 Task: Create a due date automation trigger when advanced on, 2 working days before a card is due add fields with custom field "Resume" set at 11:00 AM.
Action: Mouse moved to (992, 74)
Screenshot: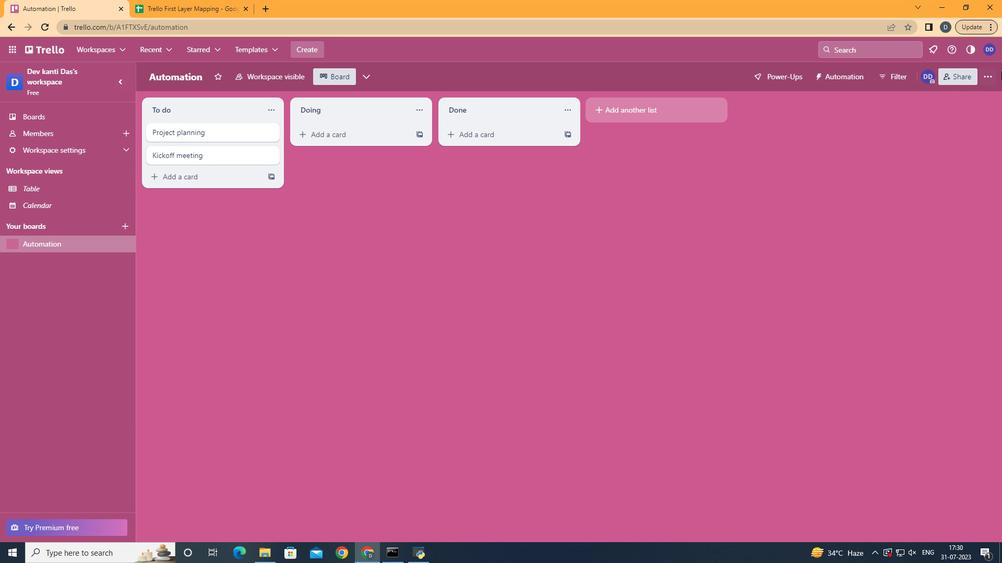 
Action: Mouse pressed left at (992, 74)
Screenshot: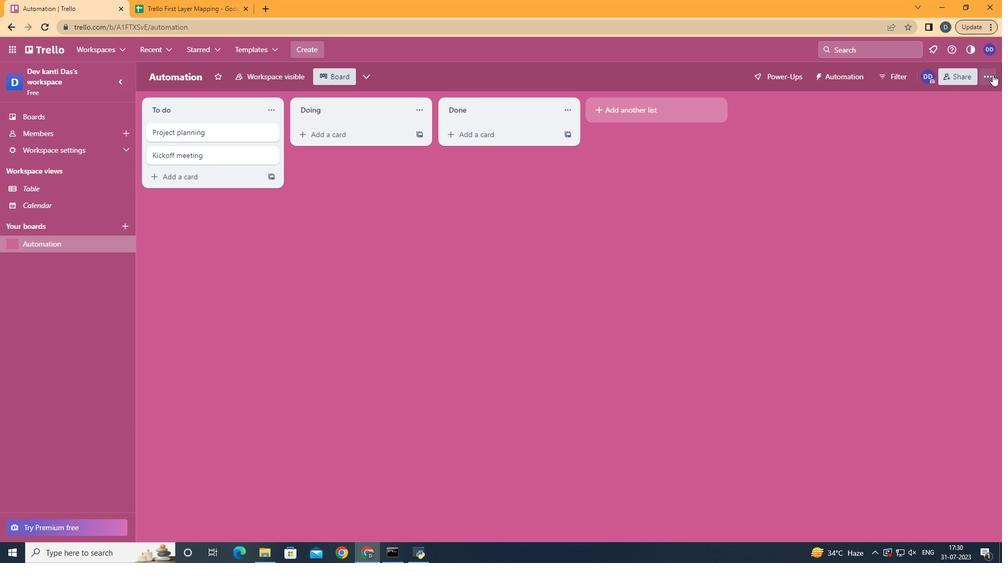 
Action: Mouse moved to (944, 214)
Screenshot: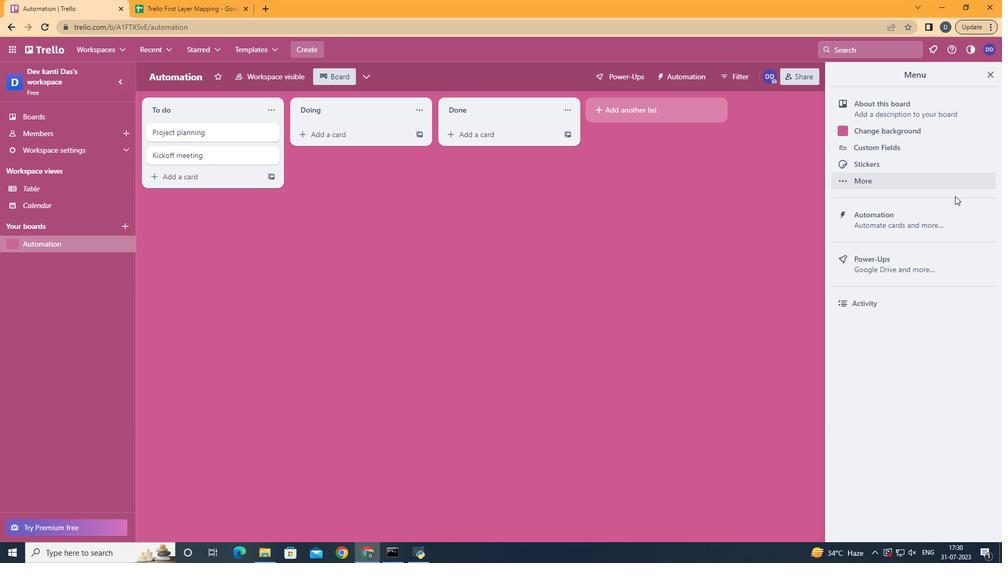 
Action: Mouse pressed left at (944, 214)
Screenshot: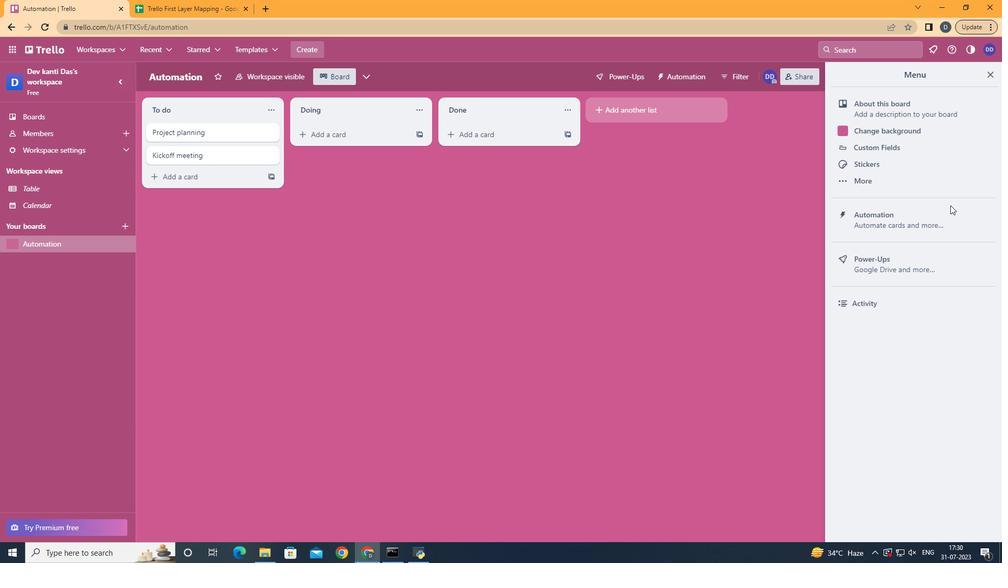 
Action: Mouse moved to (195, 204)
Screenshot: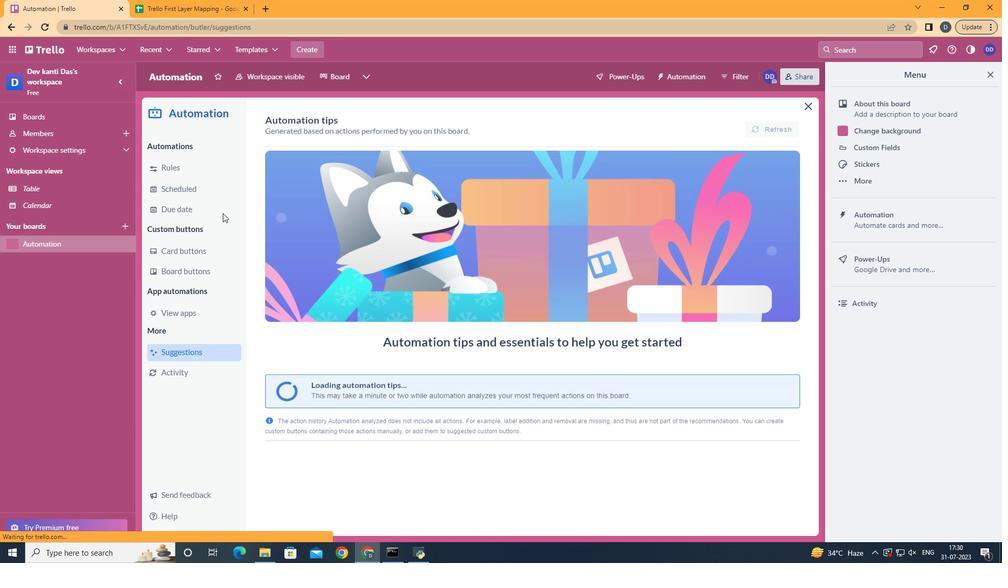 
Action: Mouse pressed left at (195, 204)
Screenshot: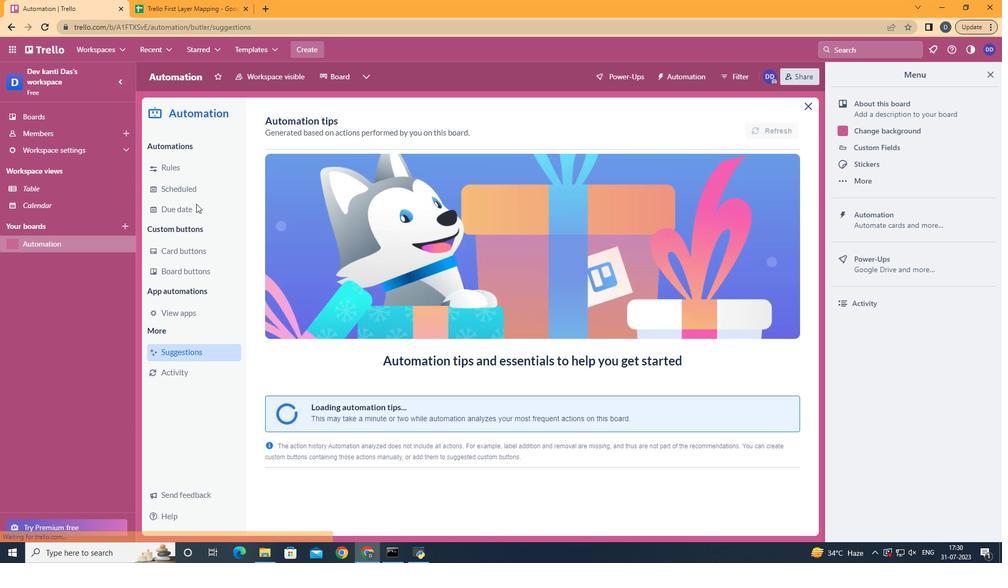 
Action: Mouse moved to (737, 128)
Screenshot: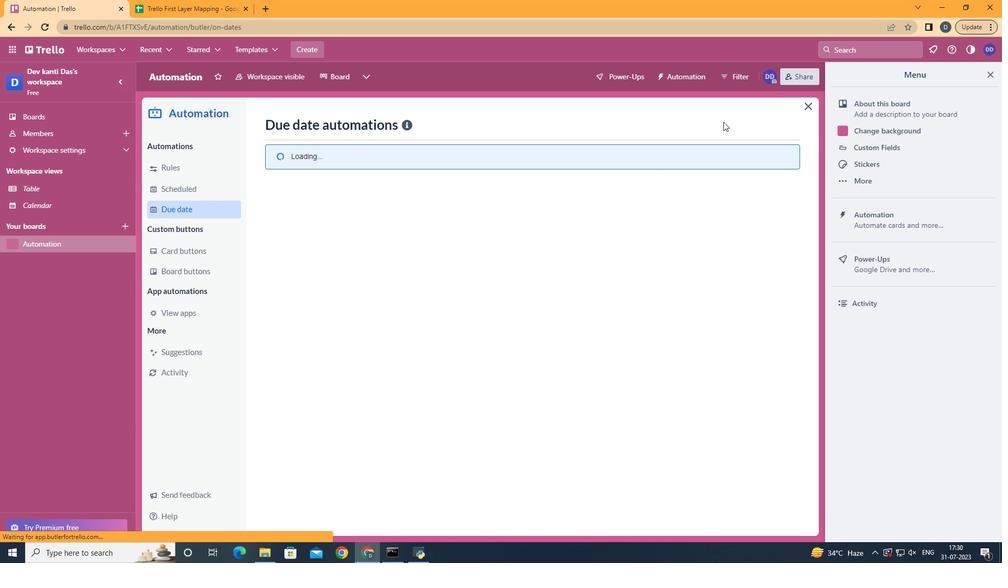 
Action: Mouse pressed left at (737, 128)
Screenshot: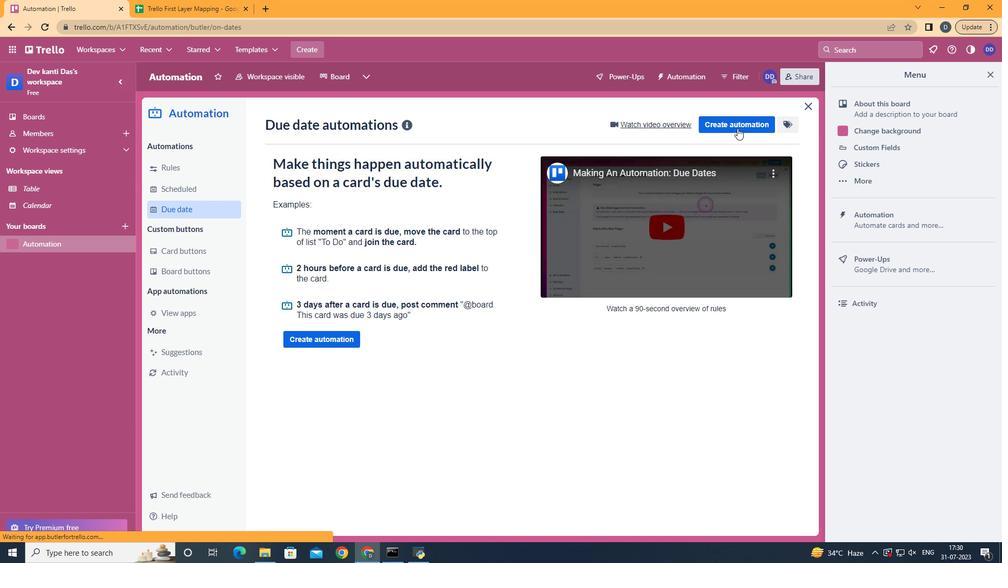 
Action: Mouse moved to (553, 221)
Screenshot: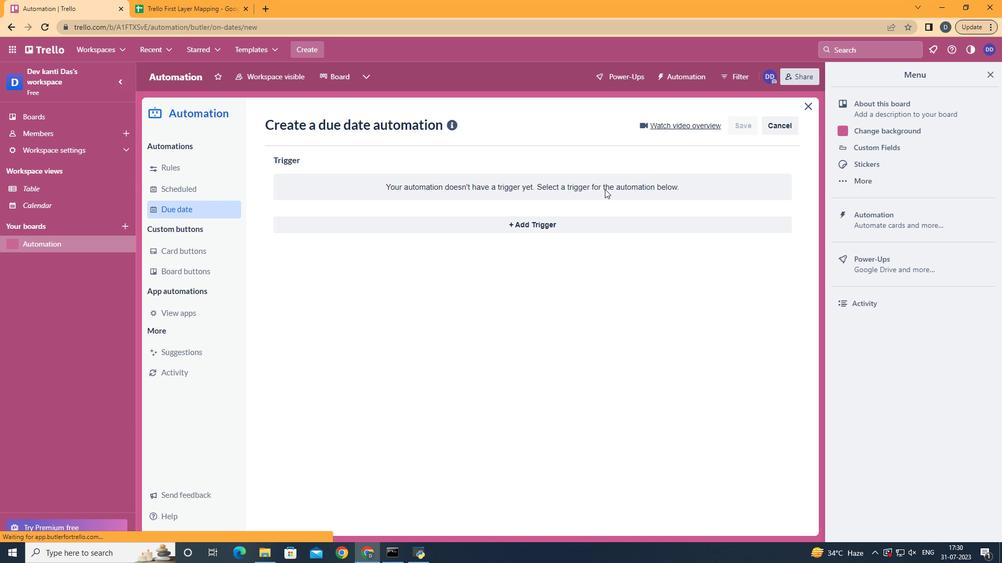 
Action: Mouse pressed left at (553, 221)
Screenshot: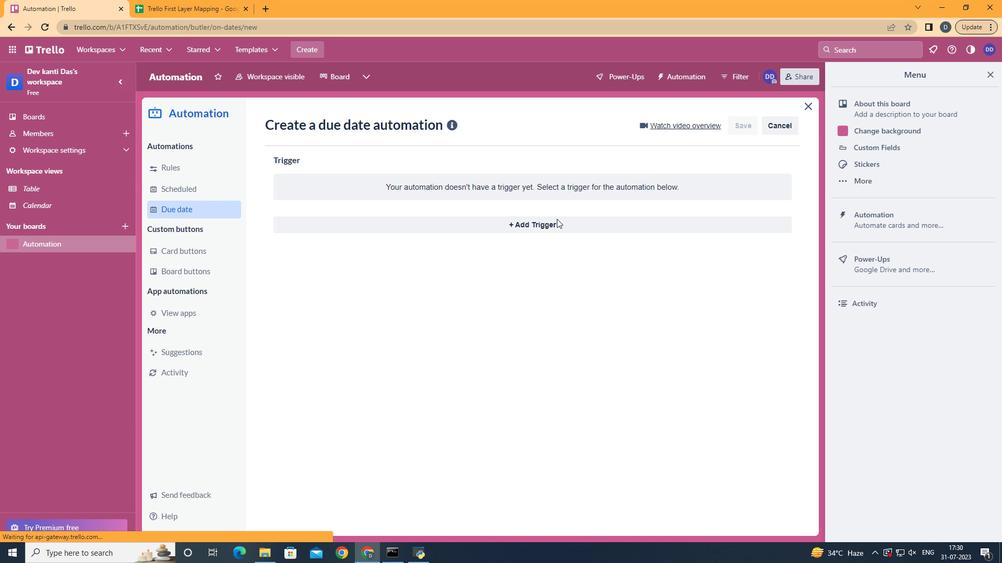 
Action: Mouse moved to (342, 421)
Screenshot: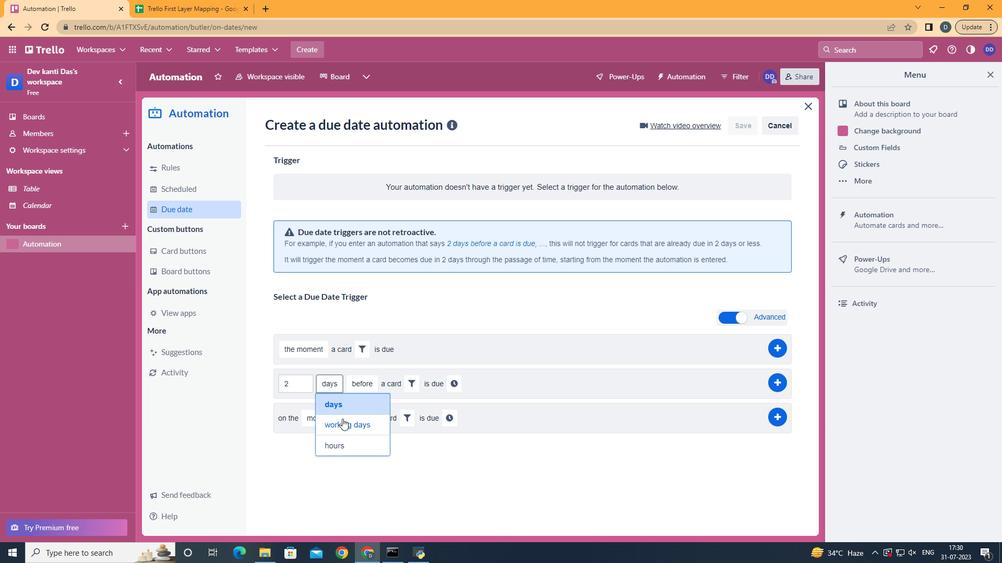 
Action: Mouse pressed left at (342, 421)
Screenshot: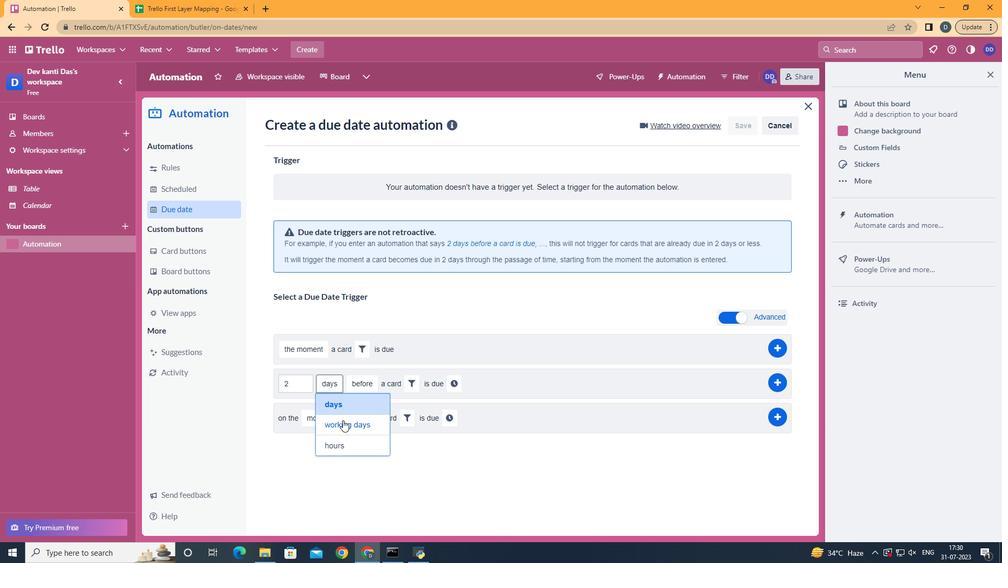 
Action: Mouse moved to (429, 384)
Screenshot: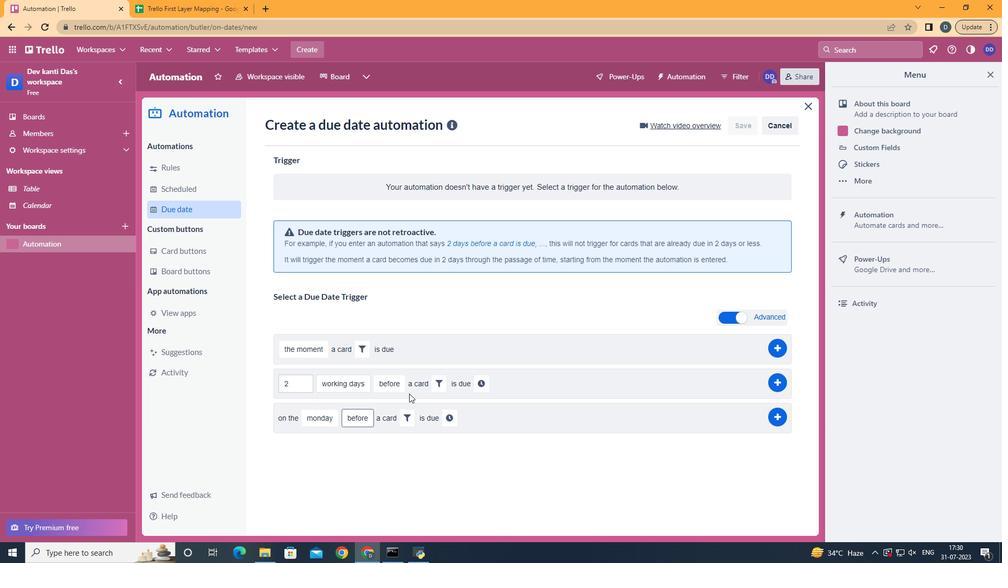 
Action: Mouse pressed left at (429, 384)
Screenshot: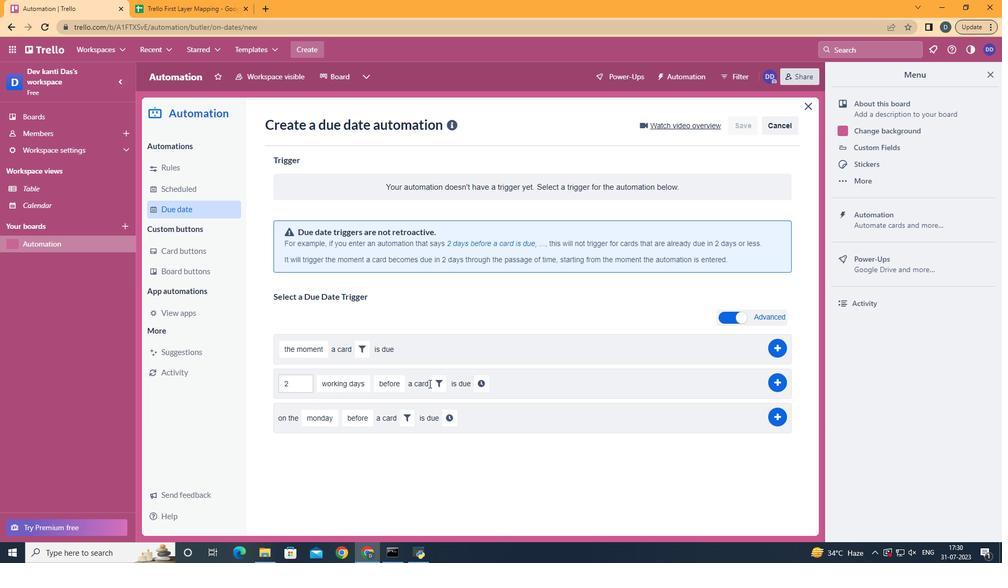 
Action: Mouse moved to (437, 381)
Screenshot: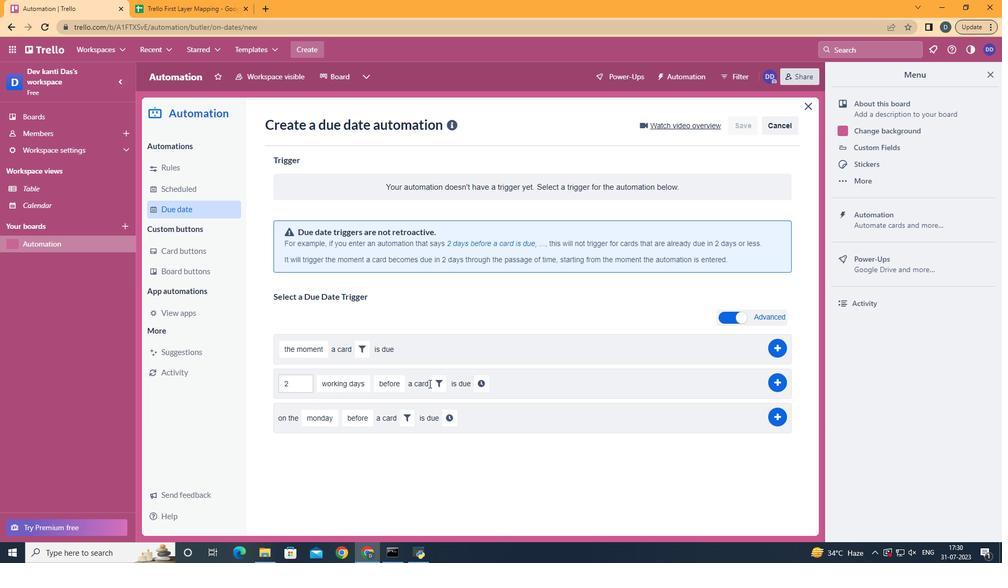 
Action: Mouse pressed left at (437, 381)
Screenshot: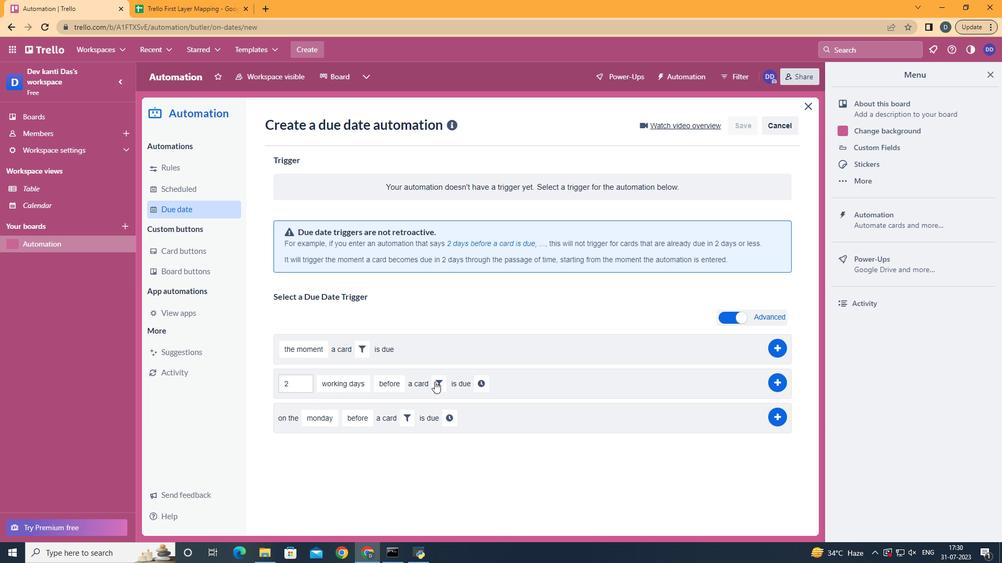 
Action: Mouse moved to (599, 413)
Screenshot: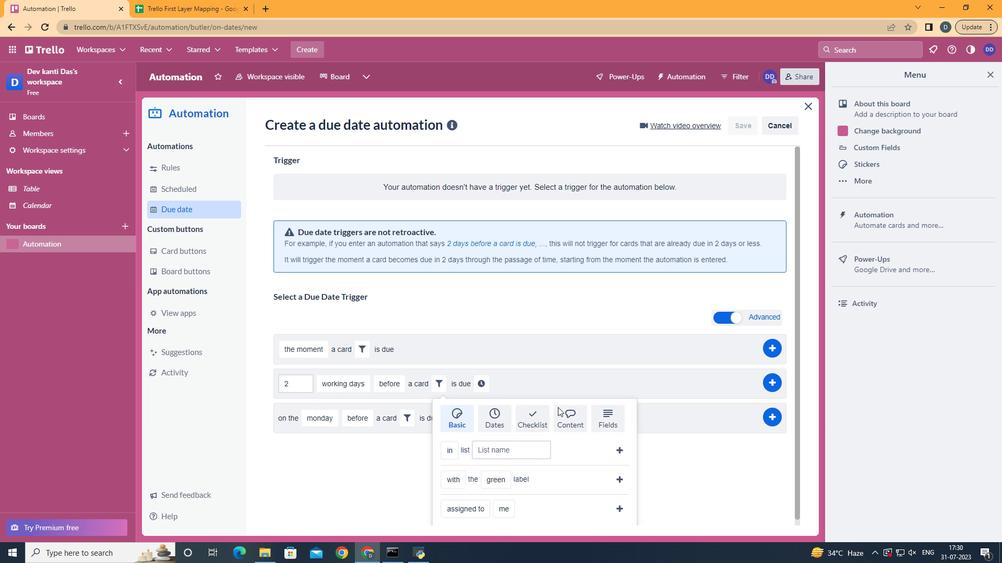 
Action: Mouse pressed left at (599, 413)
Screenshot: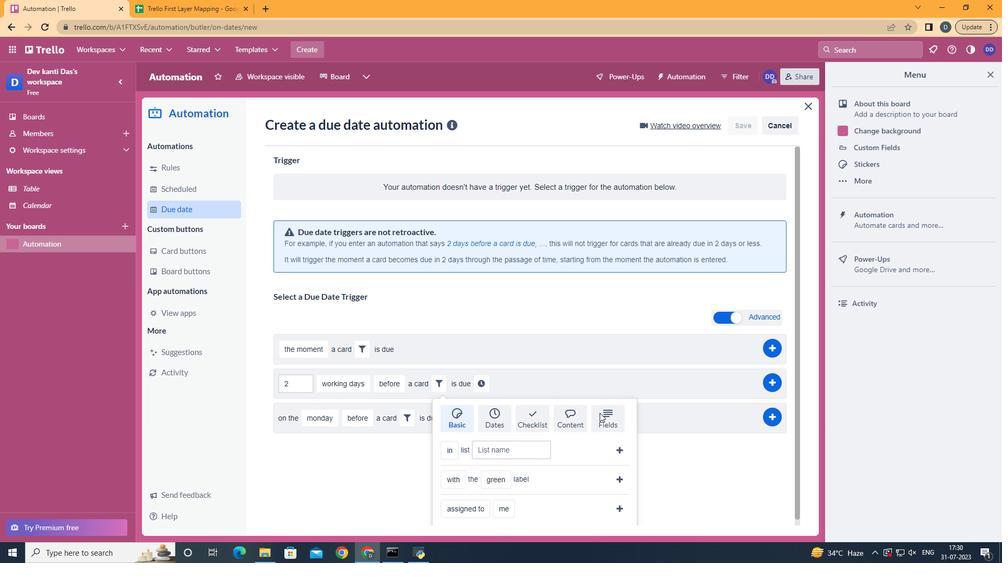 
Action: Mouse scrolled (599, 412) with delta (0, 0)
Screenshot: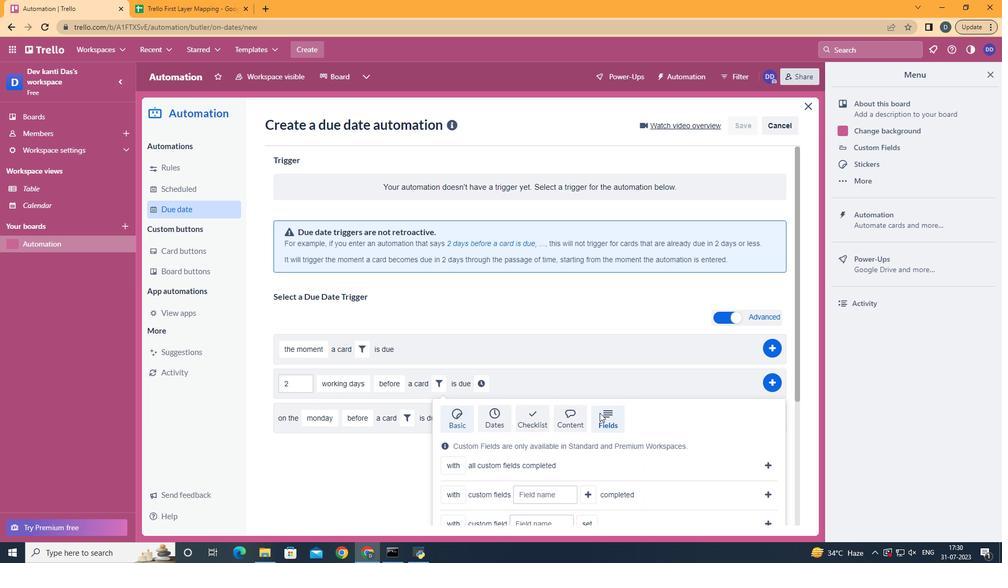 
Action: Mouse scrolled (599, 412) with delta (0, 0)
Screenshot: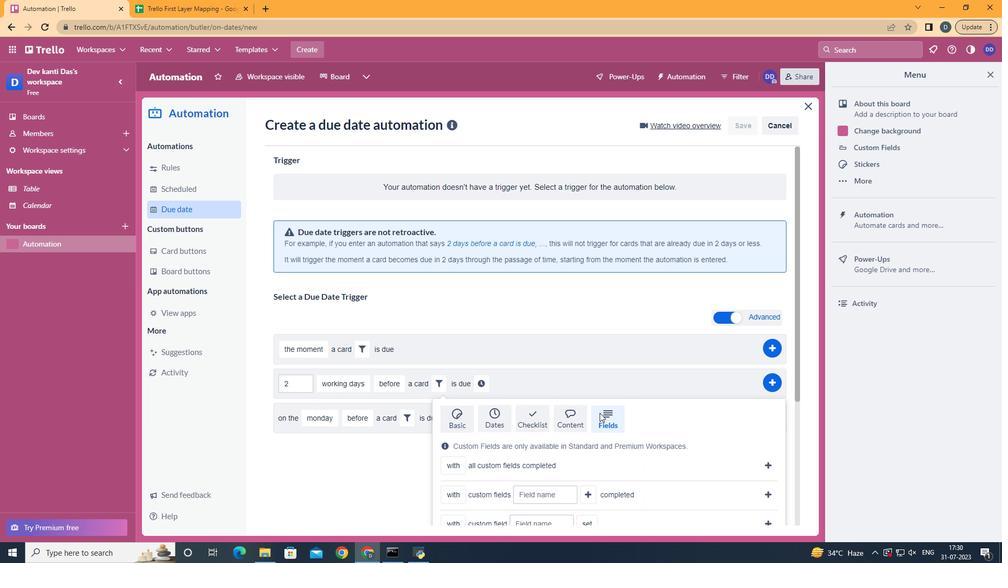 
Action: Mouse scrolled (599, 412) with delta (0, 0)
Screenshot: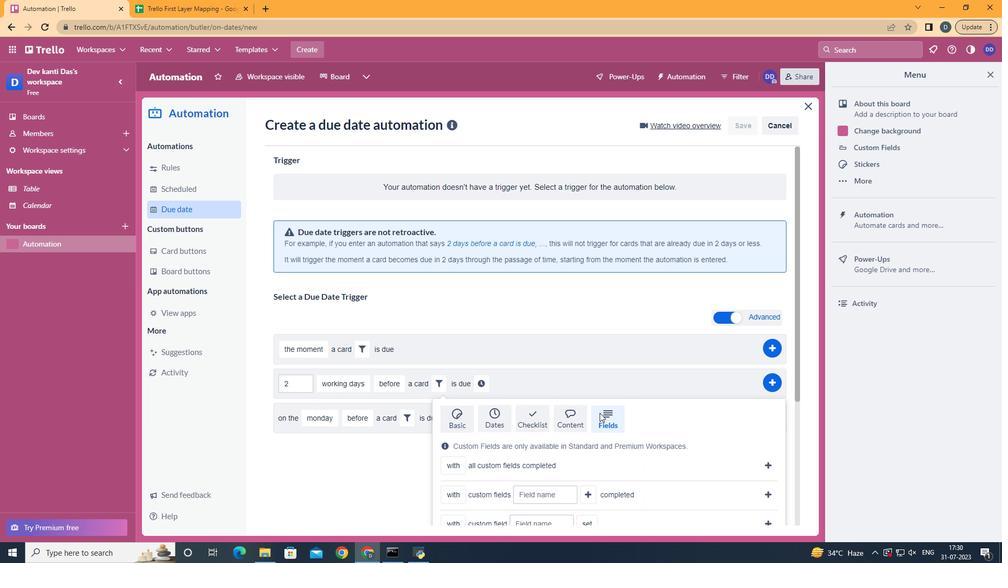 
Action: Mouse moved to (462, 391)
Screenshot: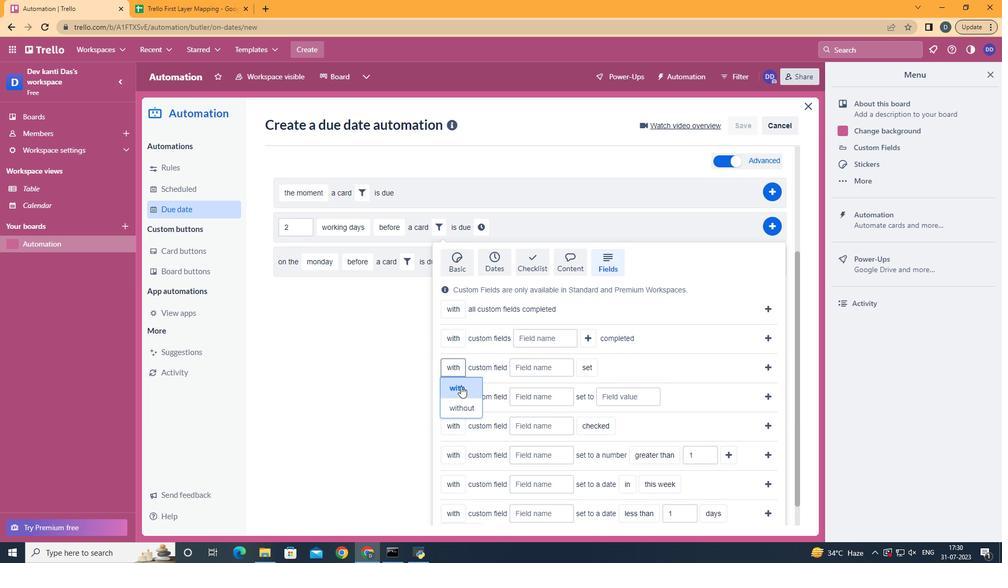 
Action: Mouse pressed left at (462, 391)
Screenshot: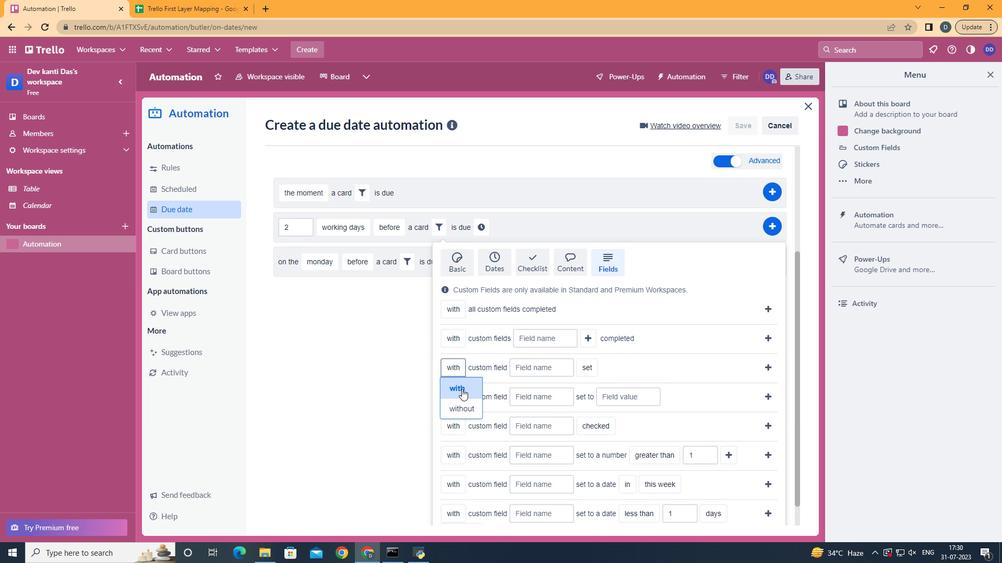 
Action: Mouse moved to (538, 375)
Screenshot: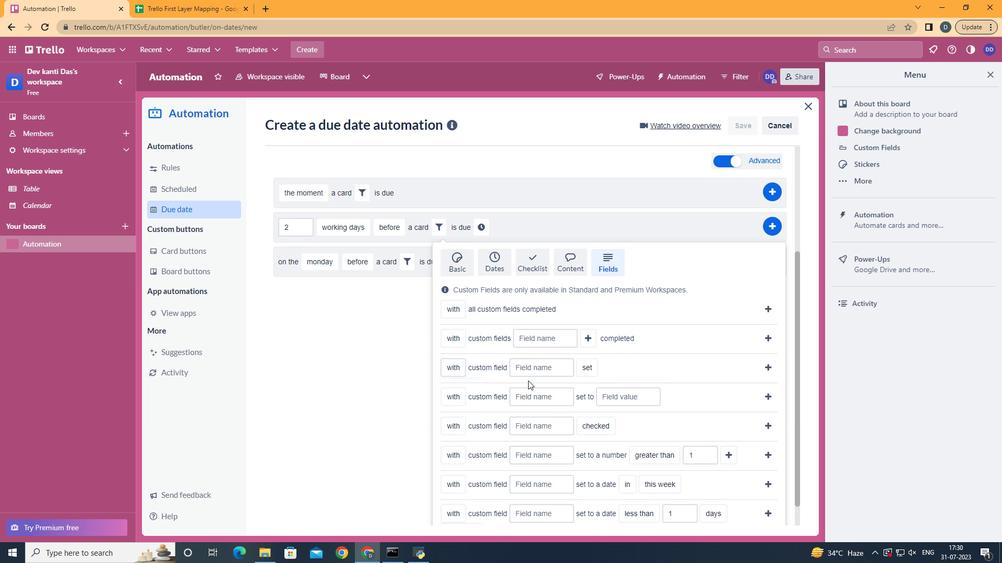 
Action: Mouse pressed left at (538, 375)
Screenshot: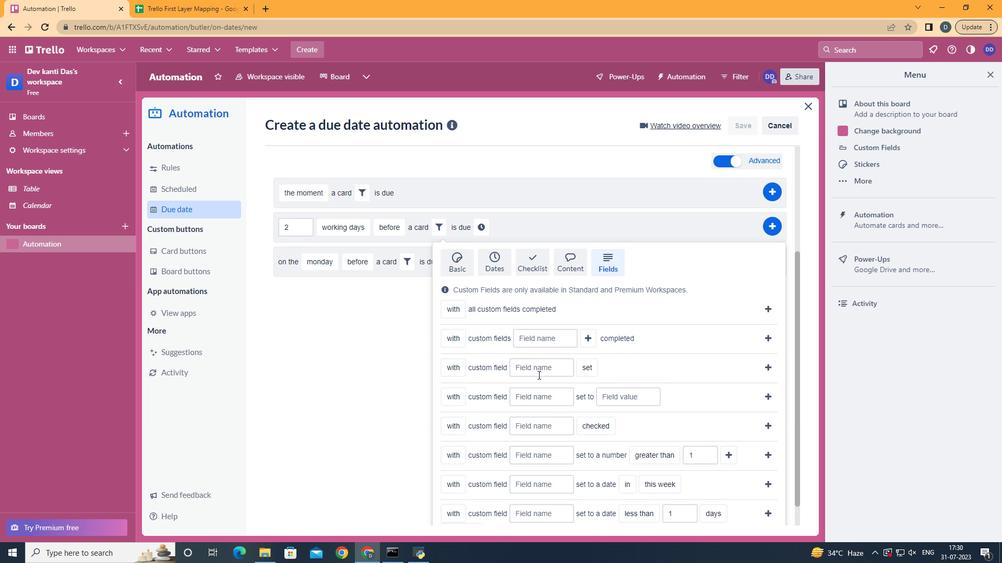 
Action: Key pressed <Key.shift>Resume
Screenshot: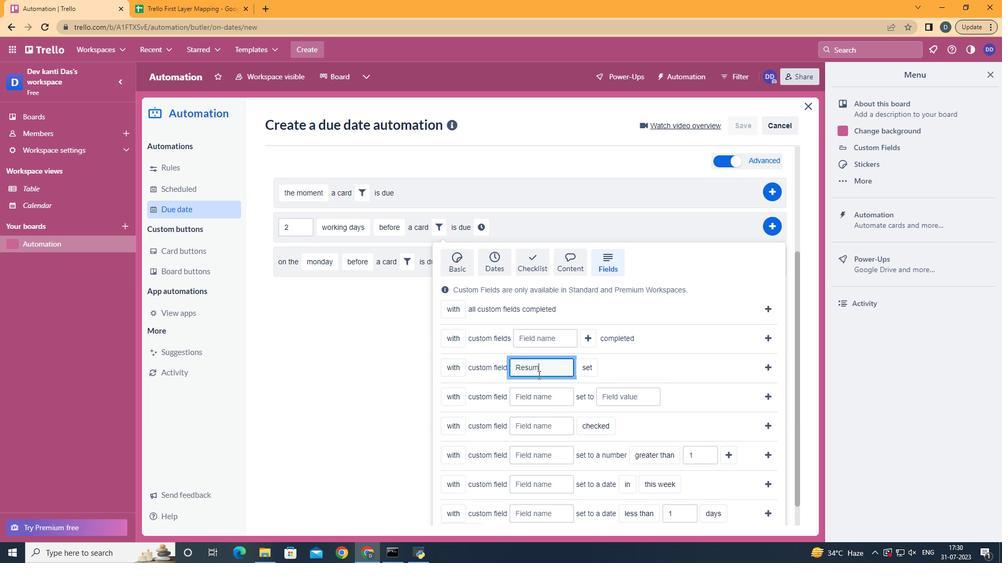 
Action: Mouse moved to (593, 383)
Screenshot: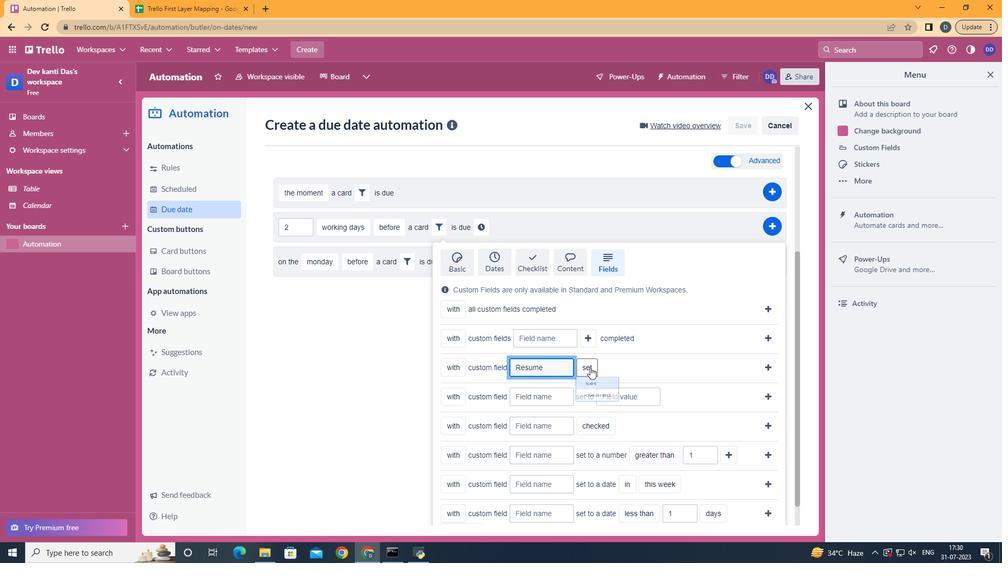 
Action: Mouse pressed left at (593, 383)
Screenshot: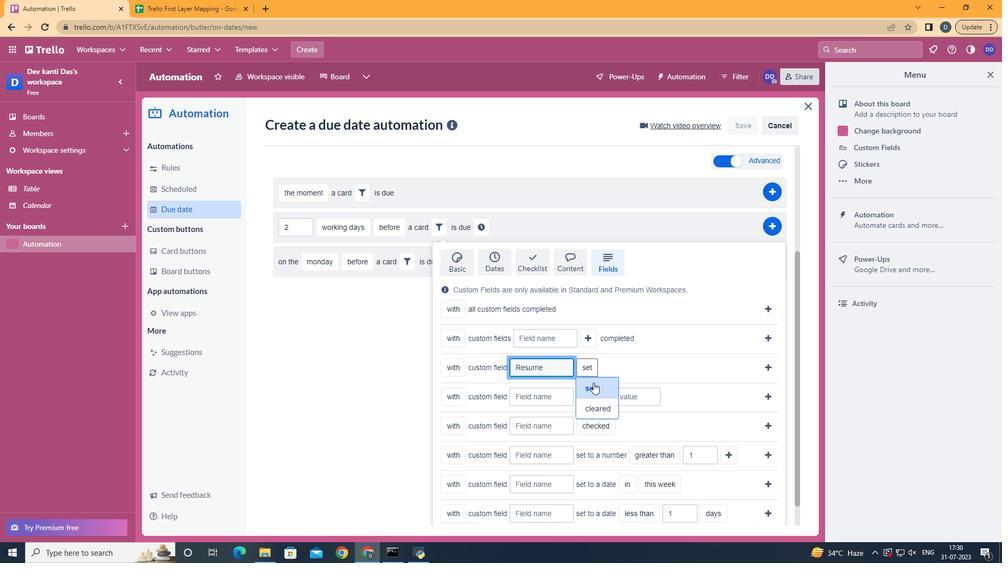 
Action: Mouse moved to (773, 364)
Screenshot: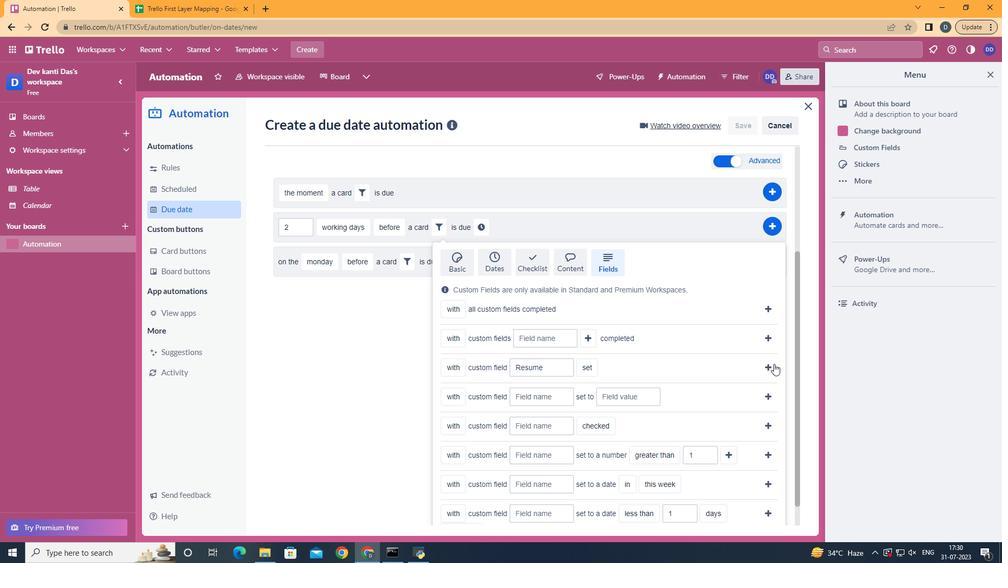 
Action: Mouse pressed left at (773, 364)
Screenshot: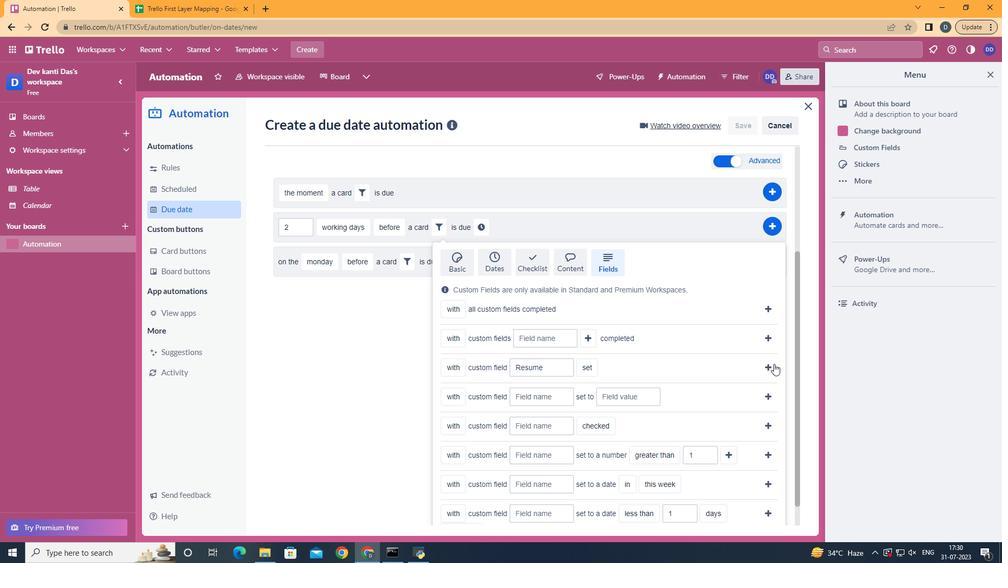 
Action: Mouse moved to (605, 382)
Screenshot: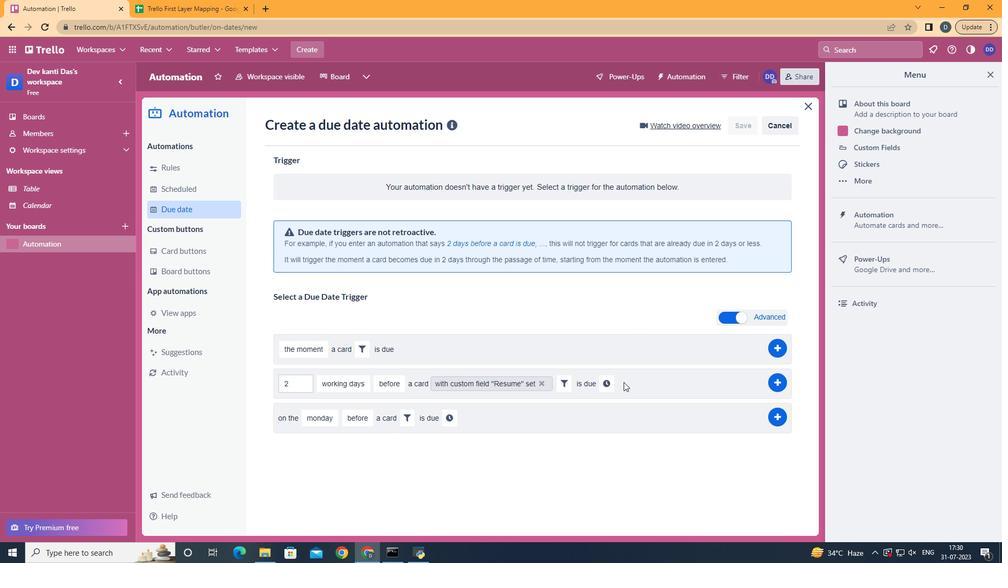 
Action: Mouse pressed left at (605, 382)
Screenshot: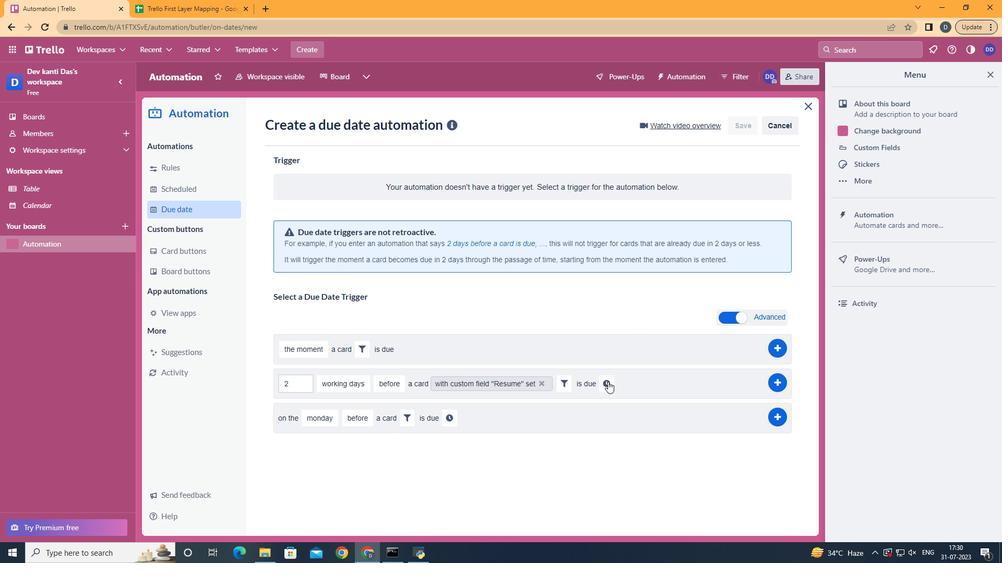 
Action: Mouse moved to (627, 379)
Screenshot: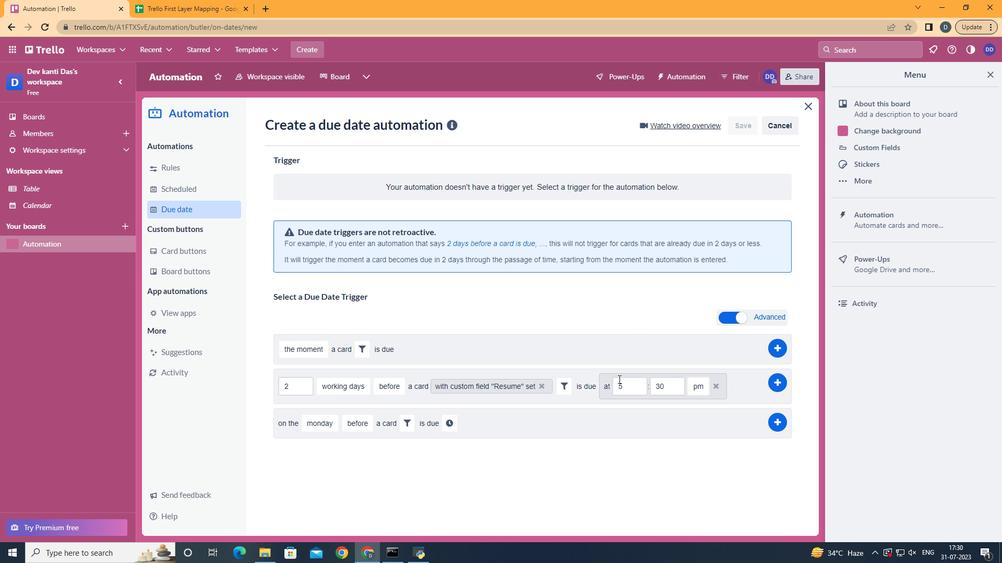 
Action: Mouse pressed left at (627, 379)
Screenshot: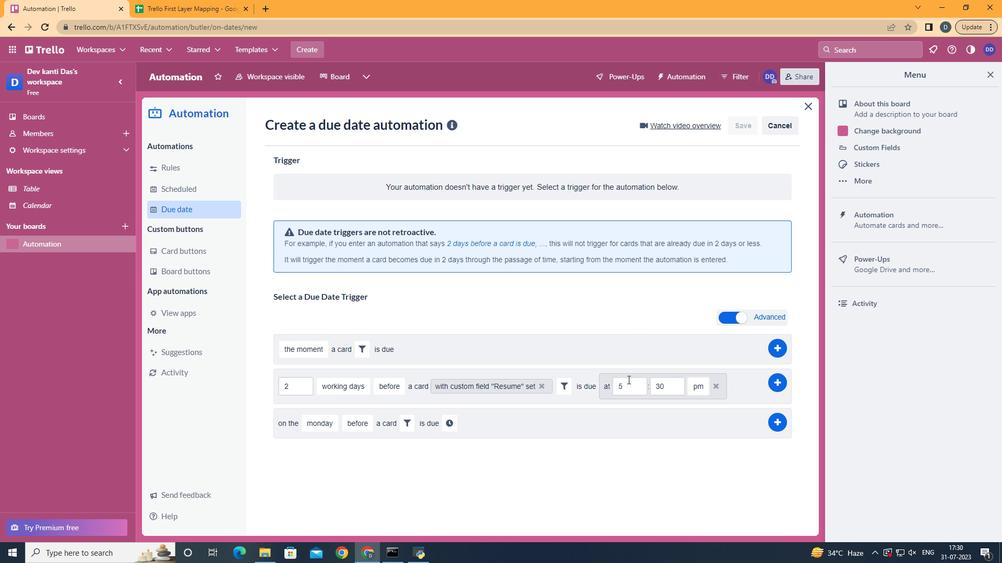 
Action: Key pressed <Key.backspace>11
Screenshot: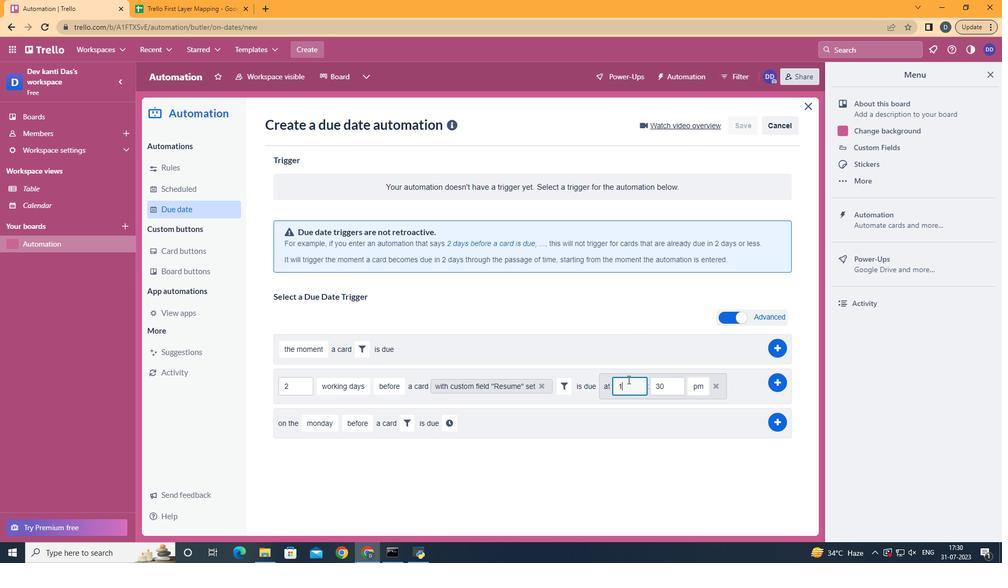 
Action: Mouse moved to (672, 390)
Screenshot: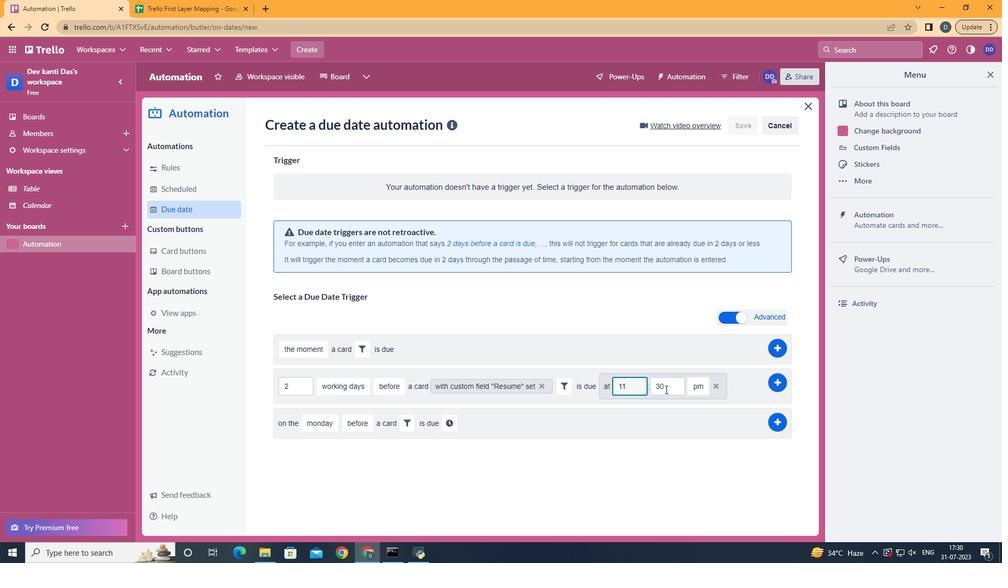 
Action: Mouse pressed left at (672, 390)
Screenshot: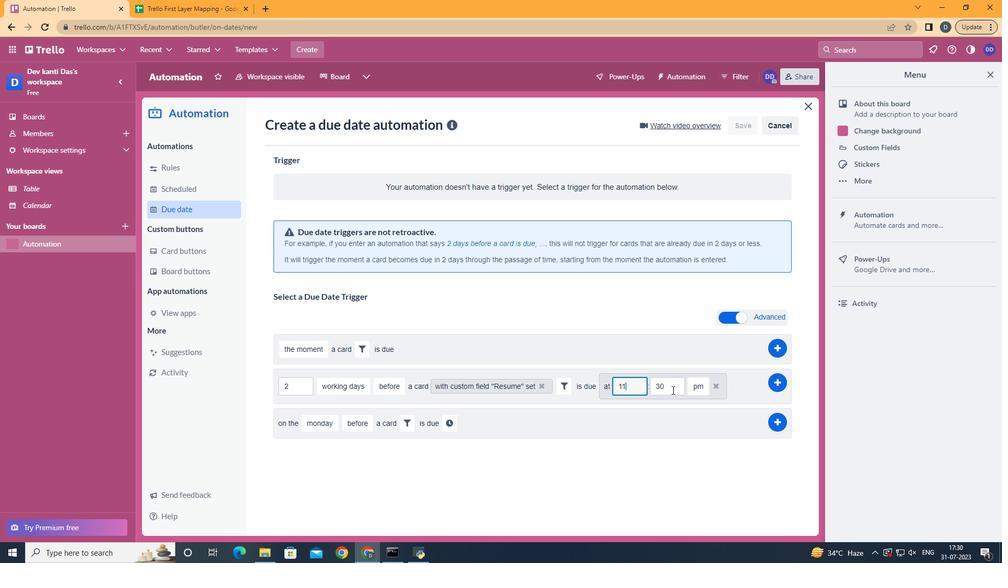
Action: Key pressed <Key.backspace><Key.backspace>00
Screenshot: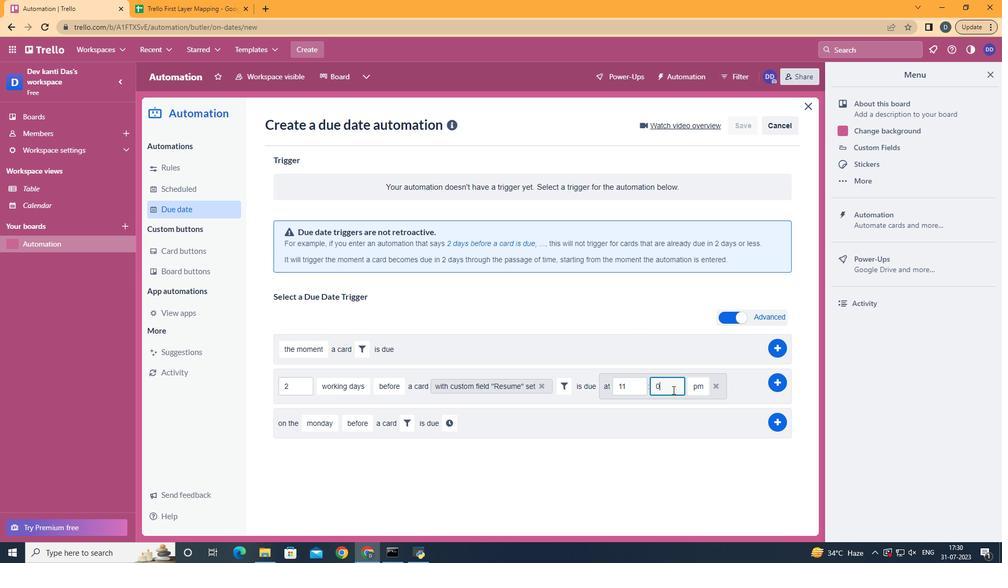
Action: Mouse moved to (698, 403)
Screenshot: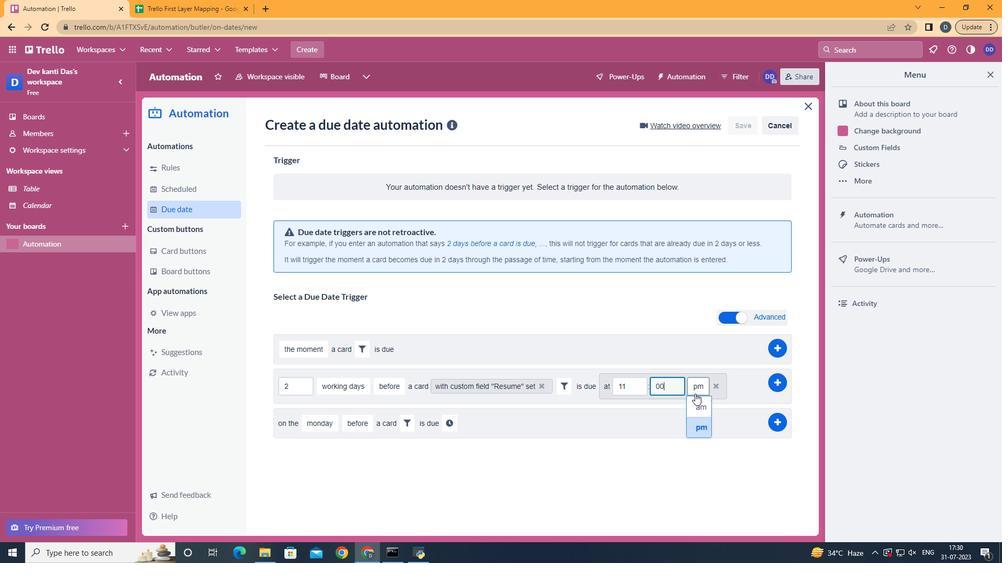 
Action: Mouse pressed left at (698, 403)
Screenshot: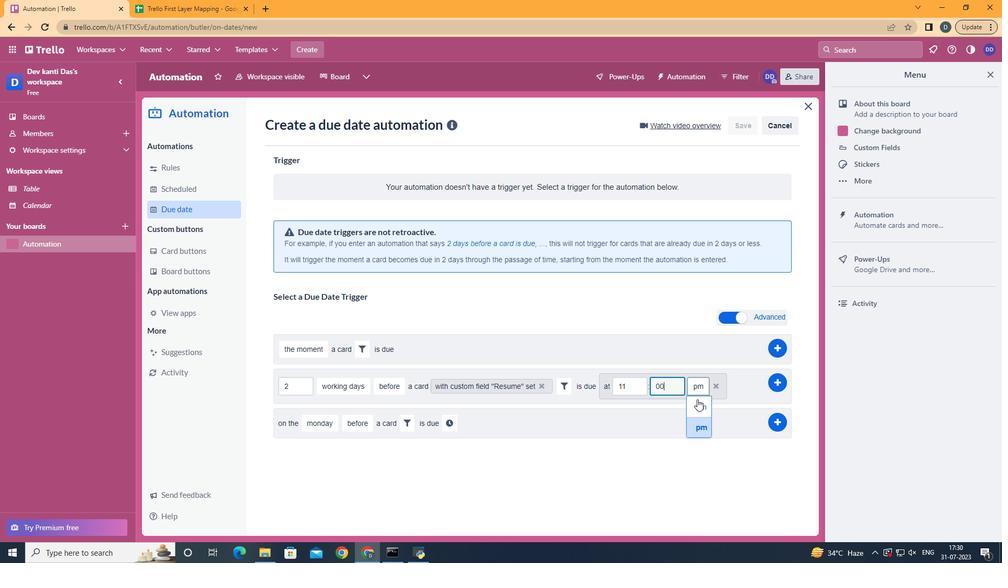 
Action: Mouse moved to (764, 384)
Screenshot: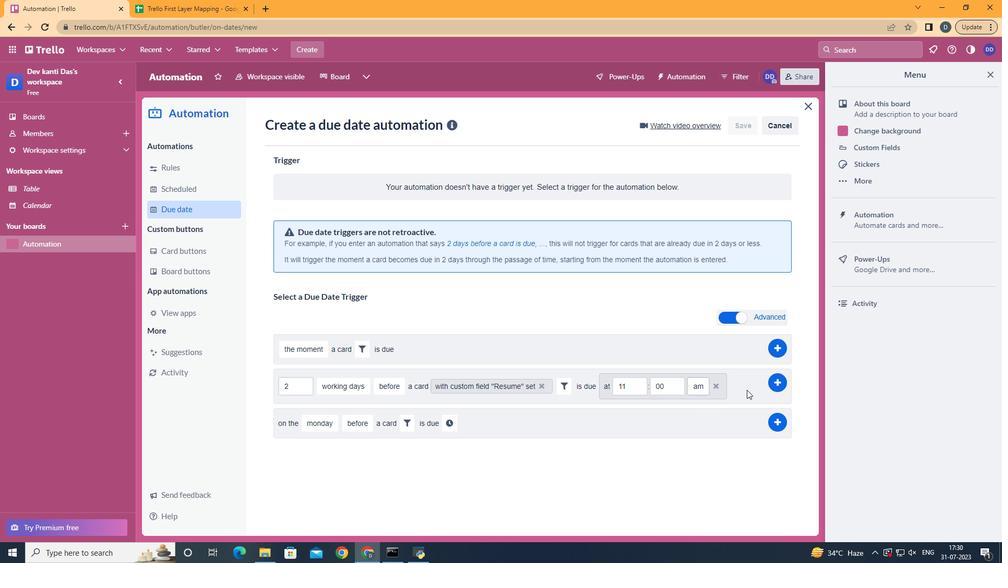 
Action: Mouse pressed left at (764, 384)
Screenshot: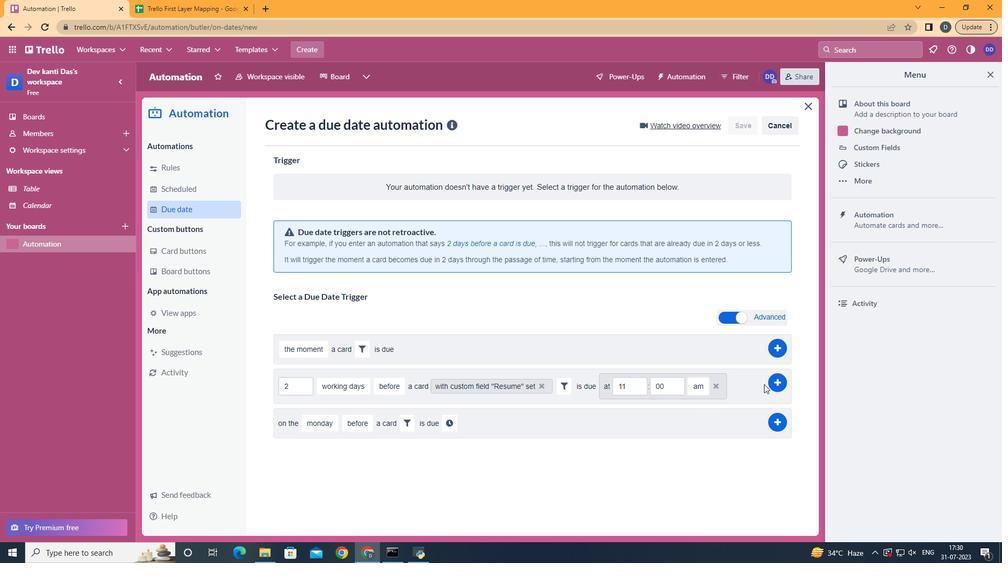 
Action: Mouse moved to (772, 383)
Screenshot: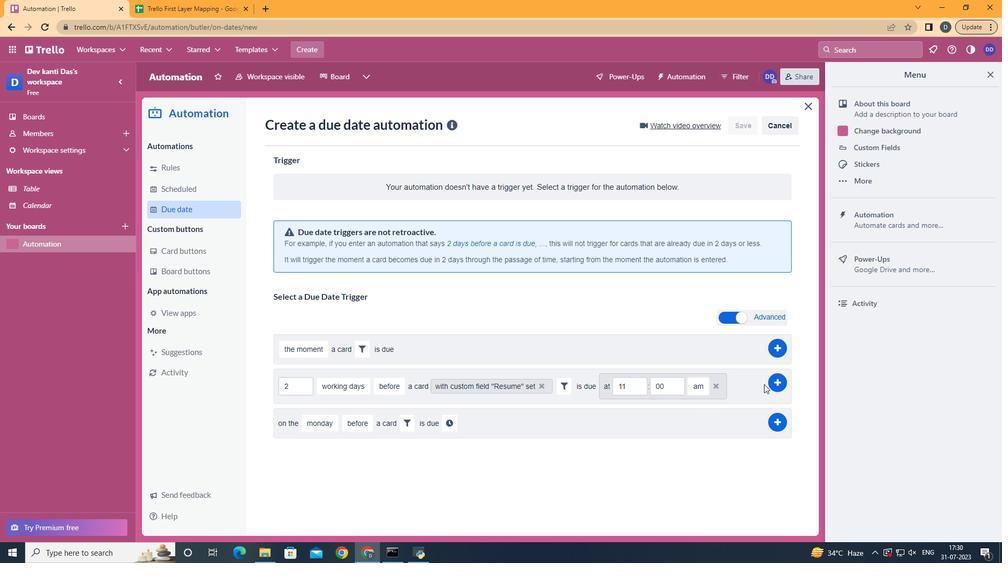 
Action: Mouse pressed left at (772, 383)
Screenshot: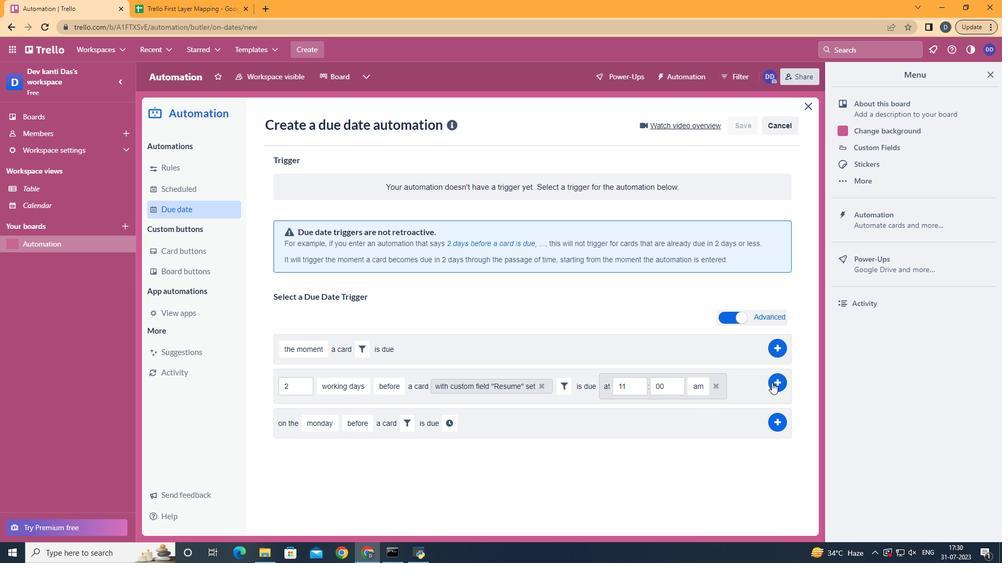 
Action: Mouse moved to (558, 262)
Screenshot: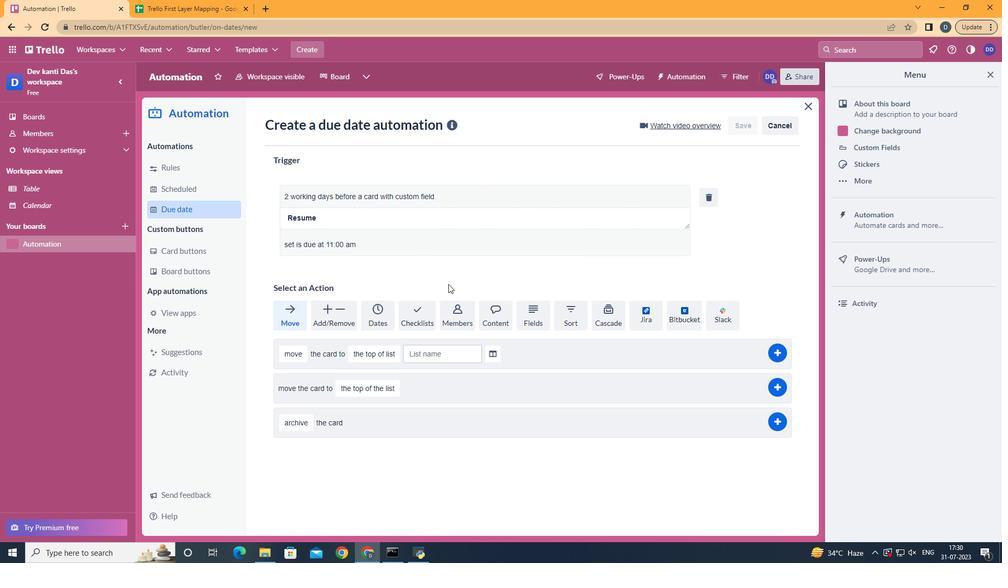 
